 Task: Select the clear console.
Action: Mouse moved to (5, 515)
Screenshot: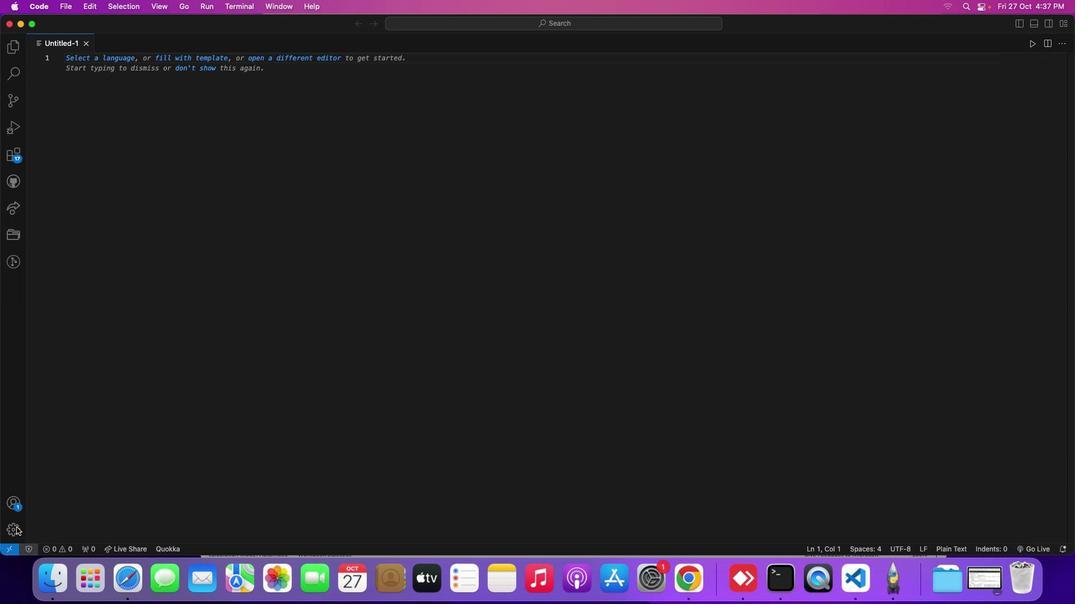 
Action: Mouse pressed left at (5, 515)
Screenshot: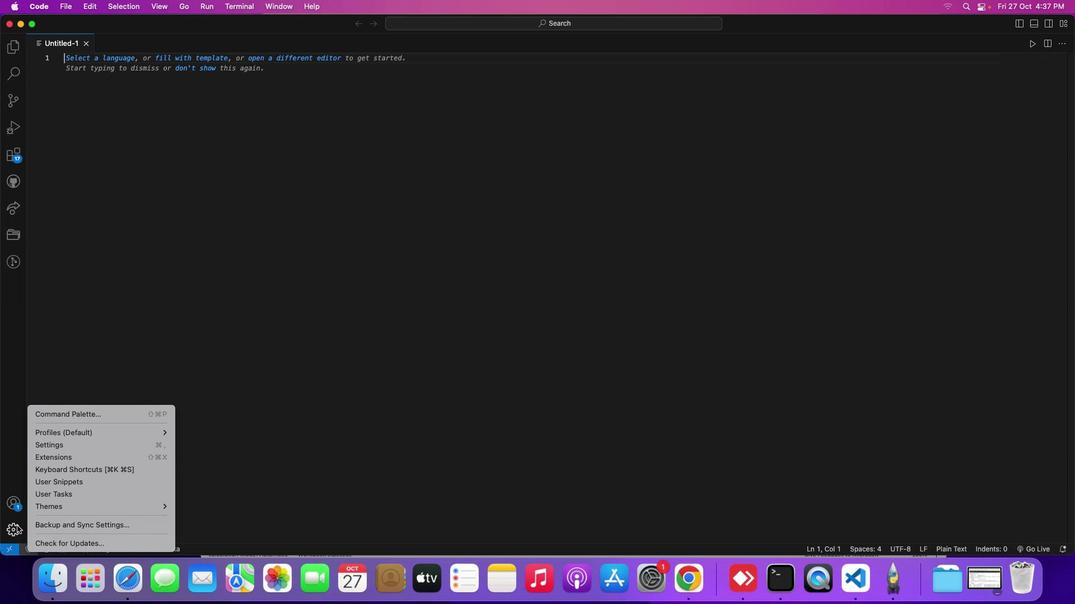 
Action: Mouse moved to (71, 407)
Screenshot: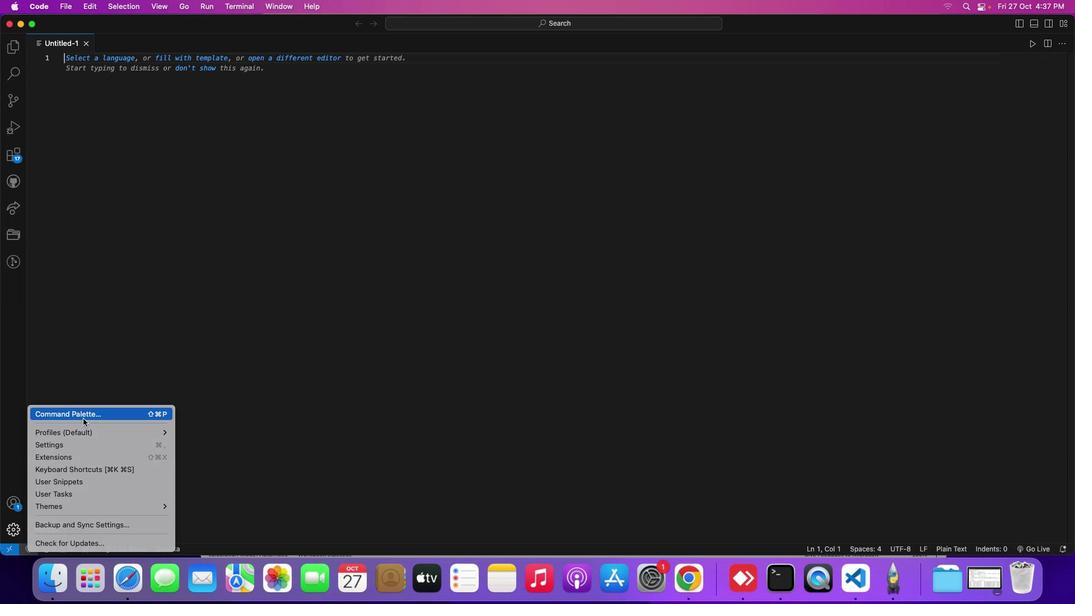 
Action: Mouse pressed left at (71, 407)
Screenshot: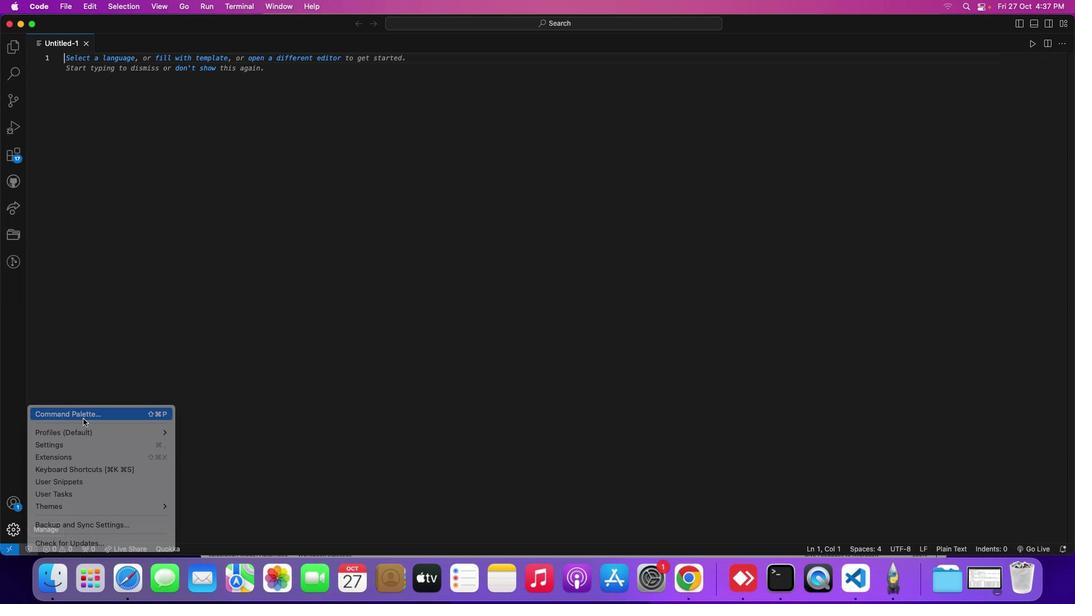 
Action: Mouse moved to (421, 185)
Screenshot: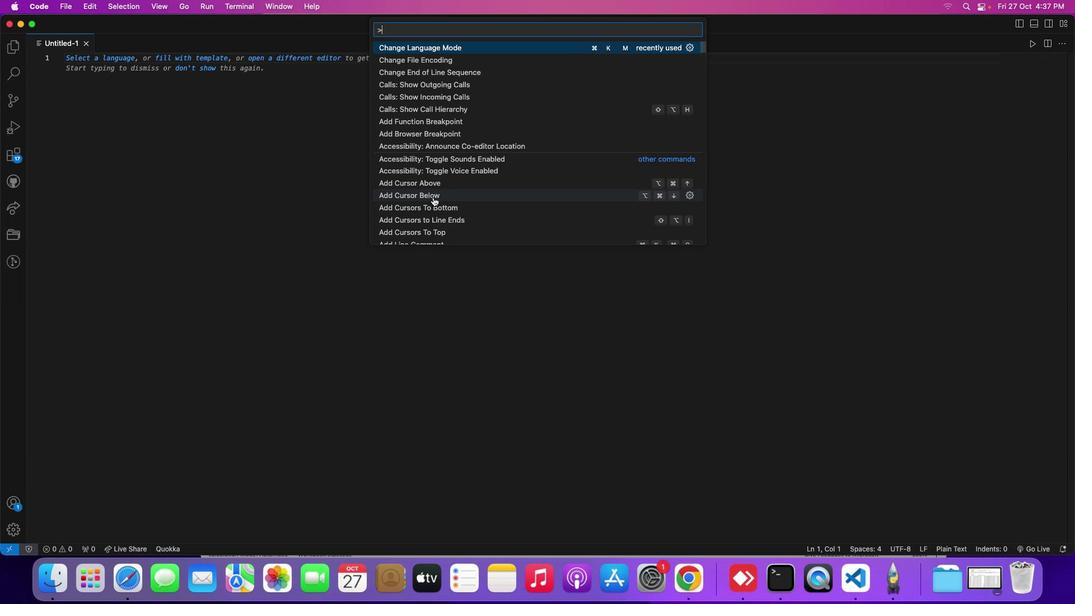 
Action: Mouse scrolled (421, 185) with delta (-11, -10)
Screenshot: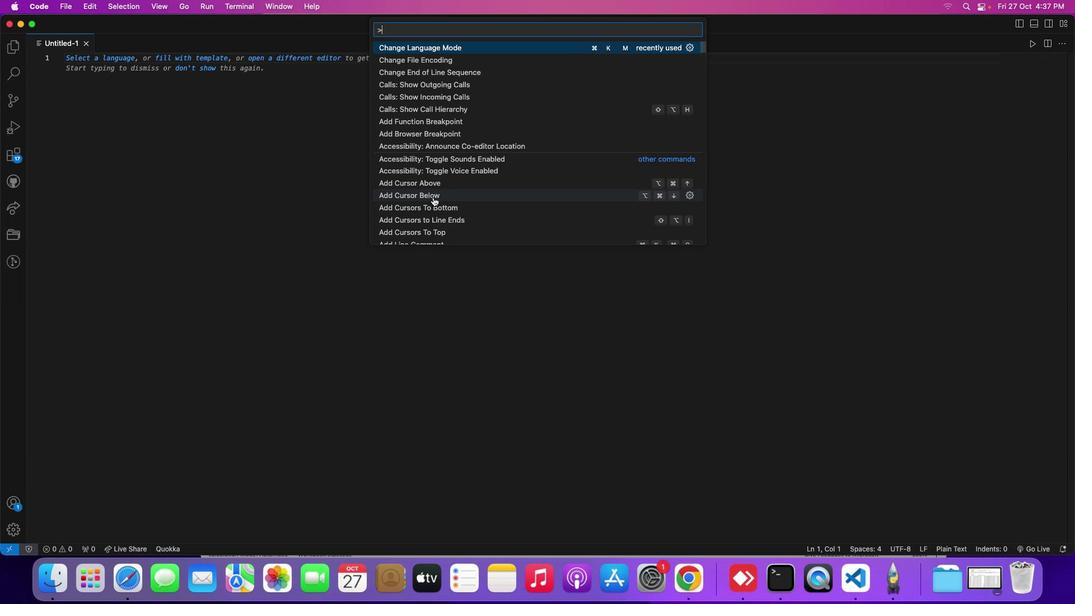 
Action: Mouse moved to (421, 185)
Screenshot: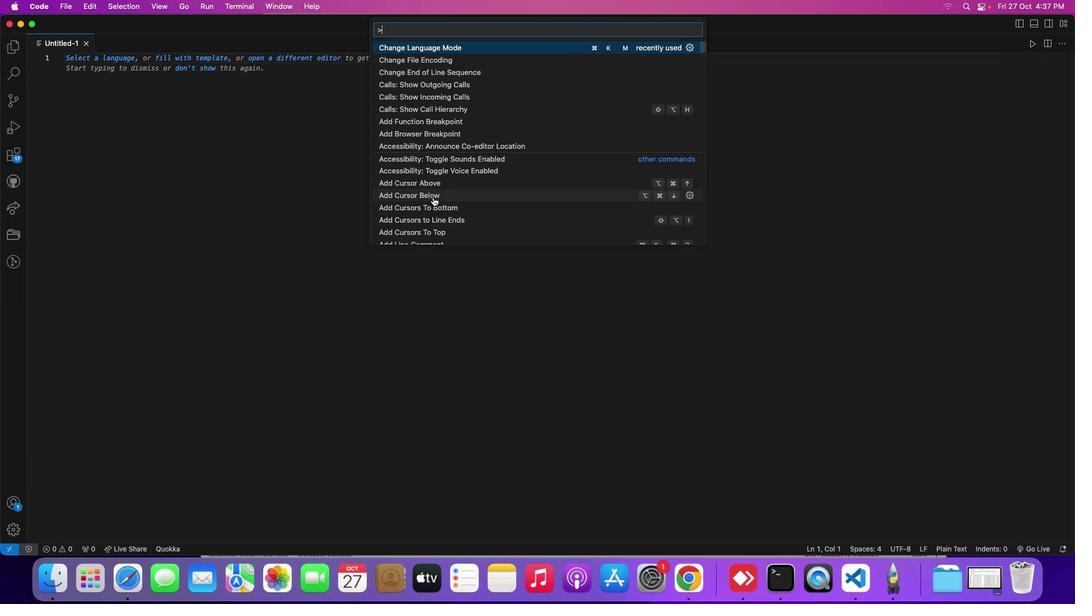 
Action: Mouse scrolled (421, 185) with delta (-11, -10)
Screenshot: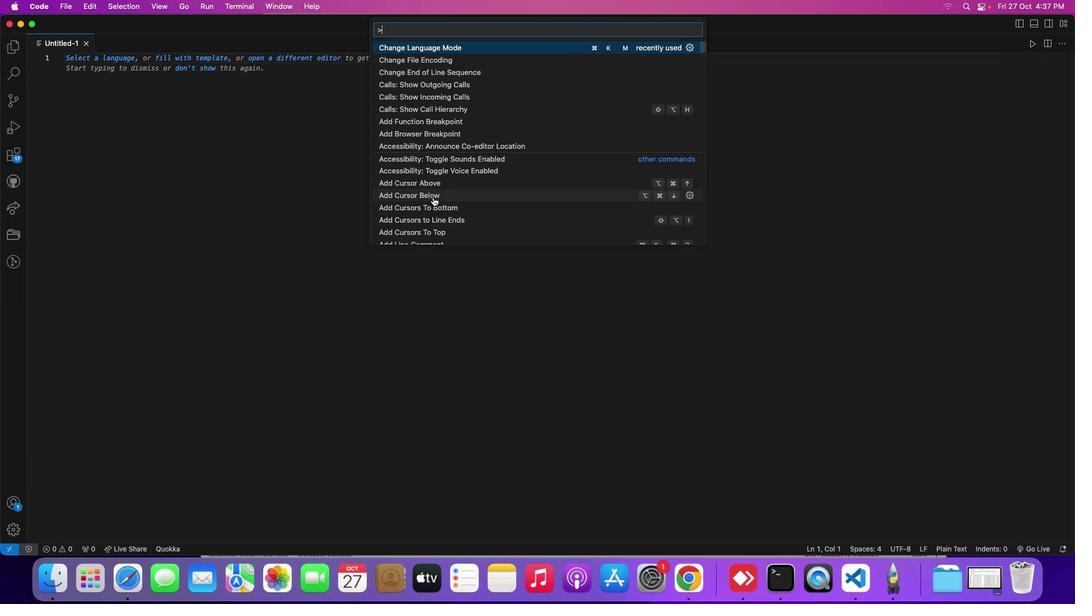 
Action: Mouse moved to (421, 185)
Screenshot: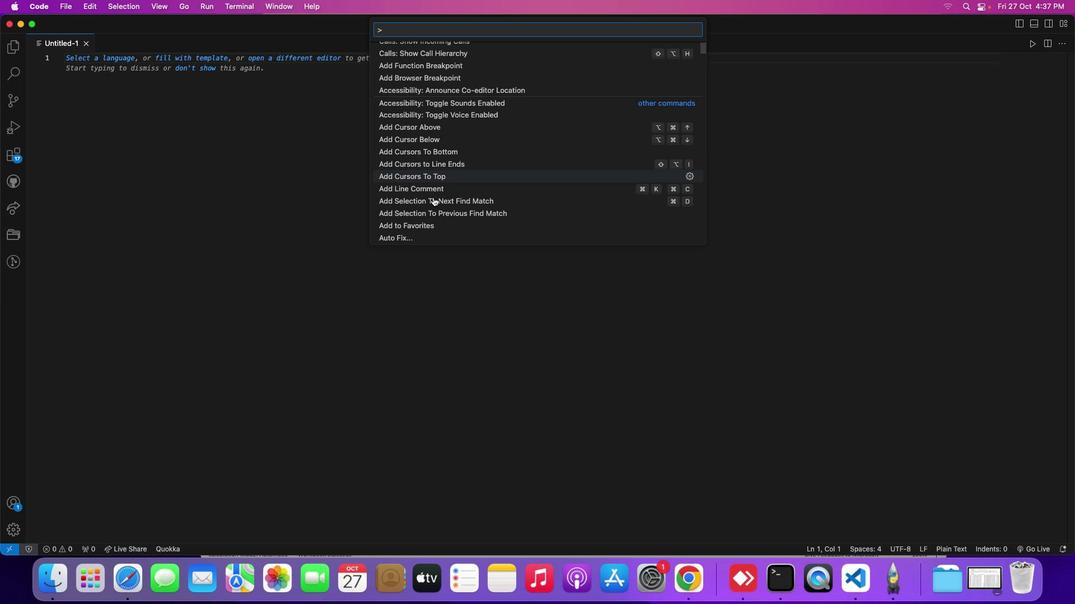 
Action: Mouse scrolled (421, 185) with delta (-11, -11)
Screenshot: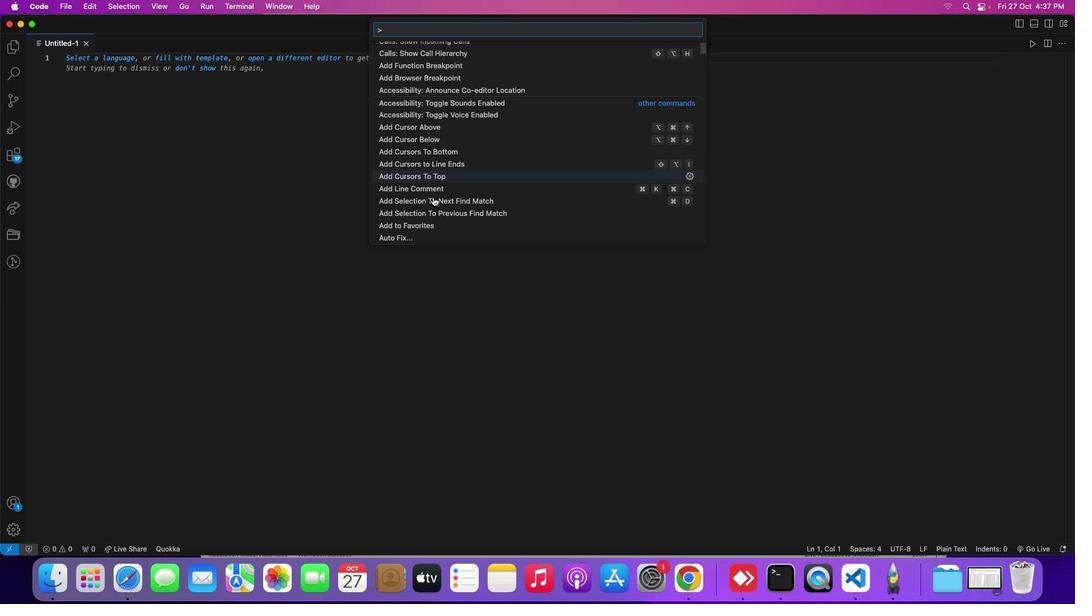
Action: Mouse moved to (421, 185)
Screenshot: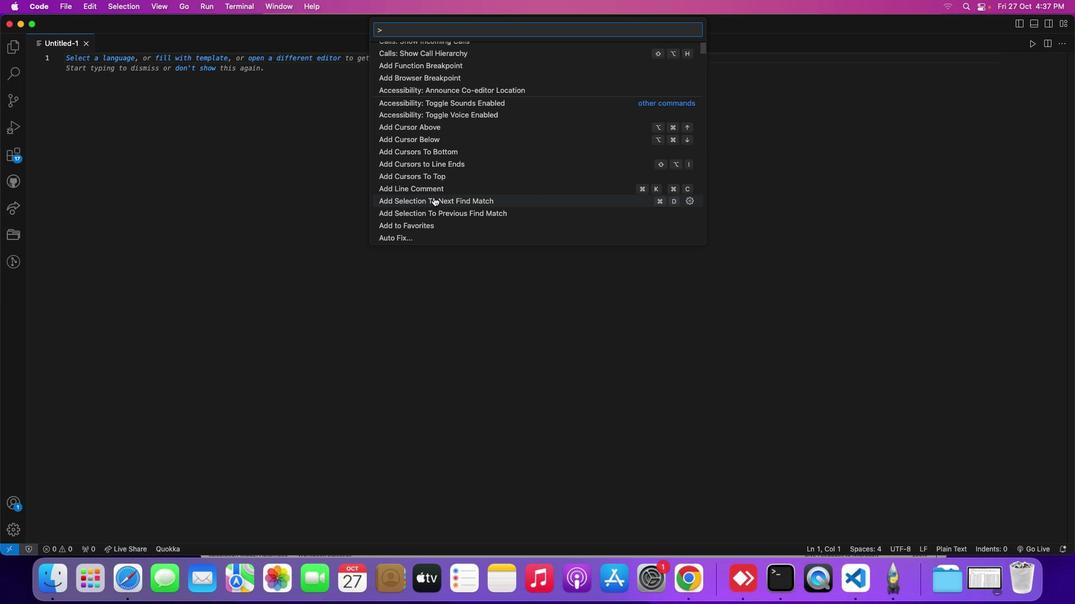 
Action: Mouse scrolled (421, 185) with delta (-11, -11)
Screenshot: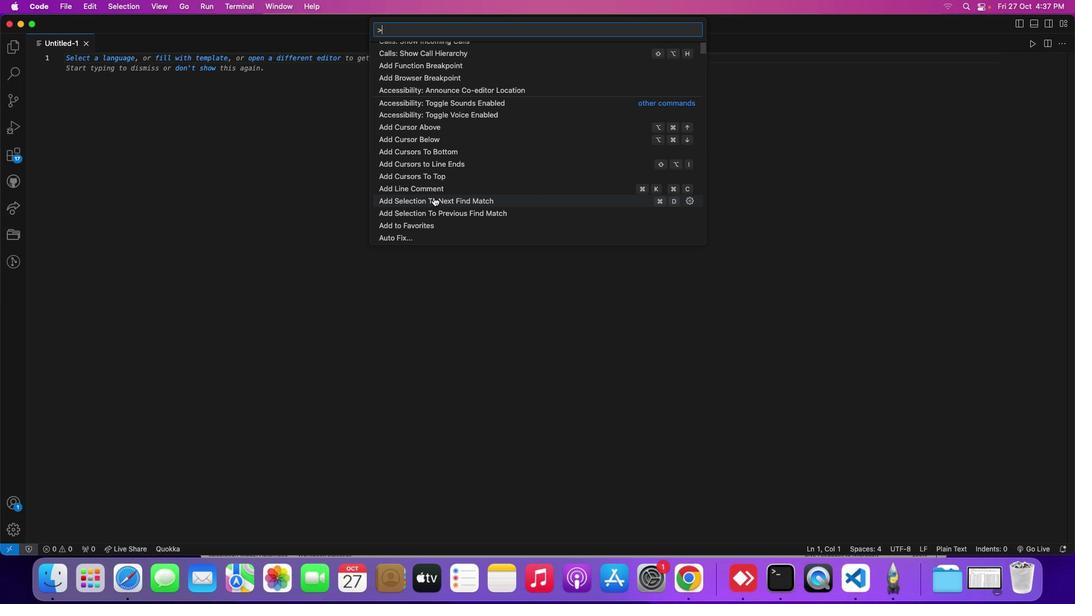 
Action: Mouse moved to (450, 204)
Screenshot: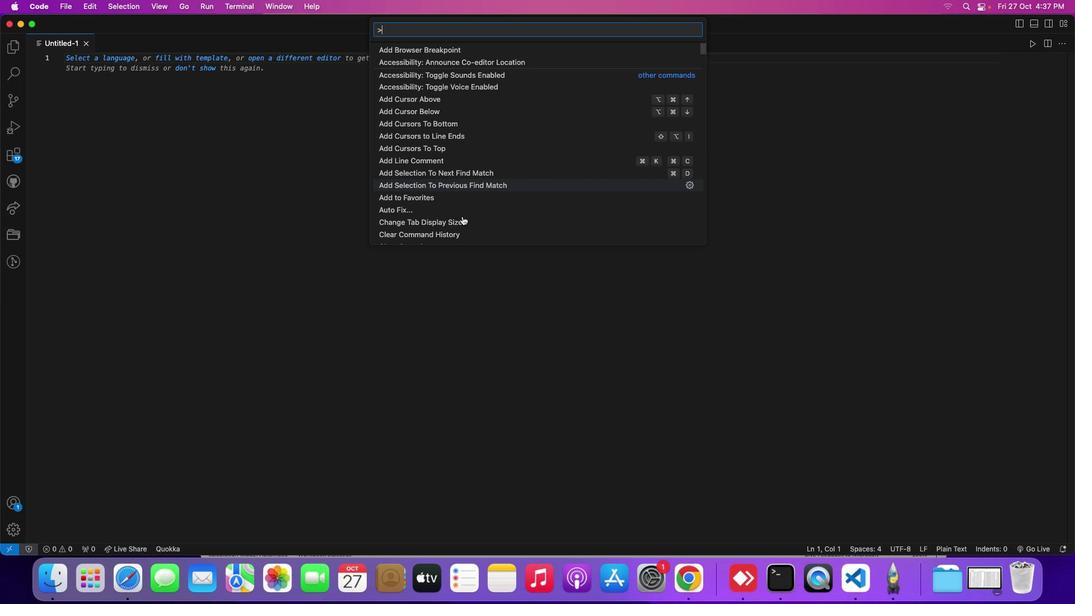 
Action: Mouse scrolled (450, 204) with delta (-11, -11)
Screenshot: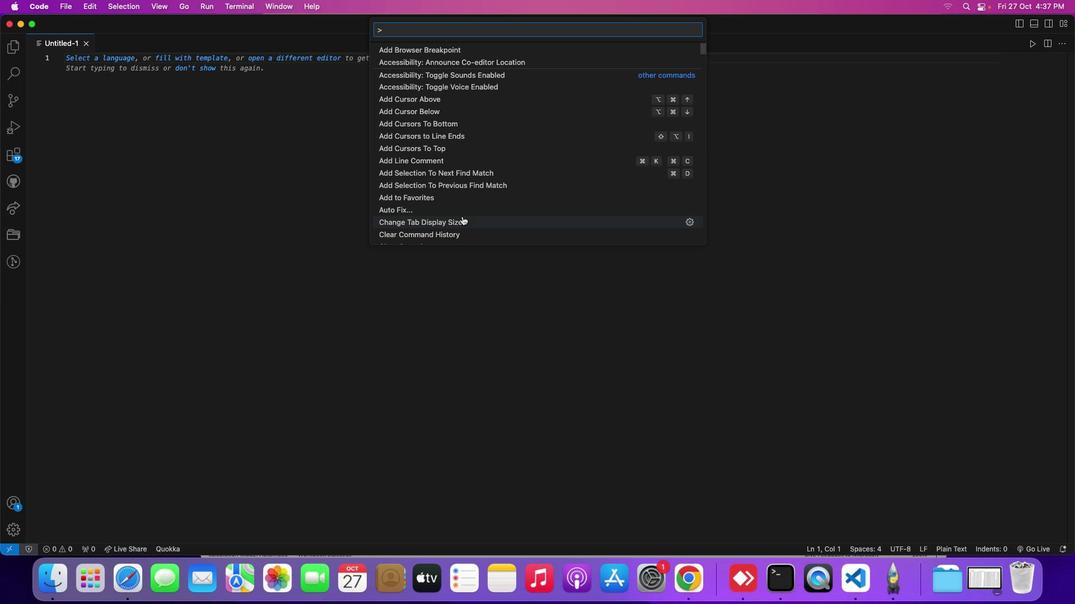 
Action: Mouse scrolled (450, 204) with delta (-11, -11)
Screenshot: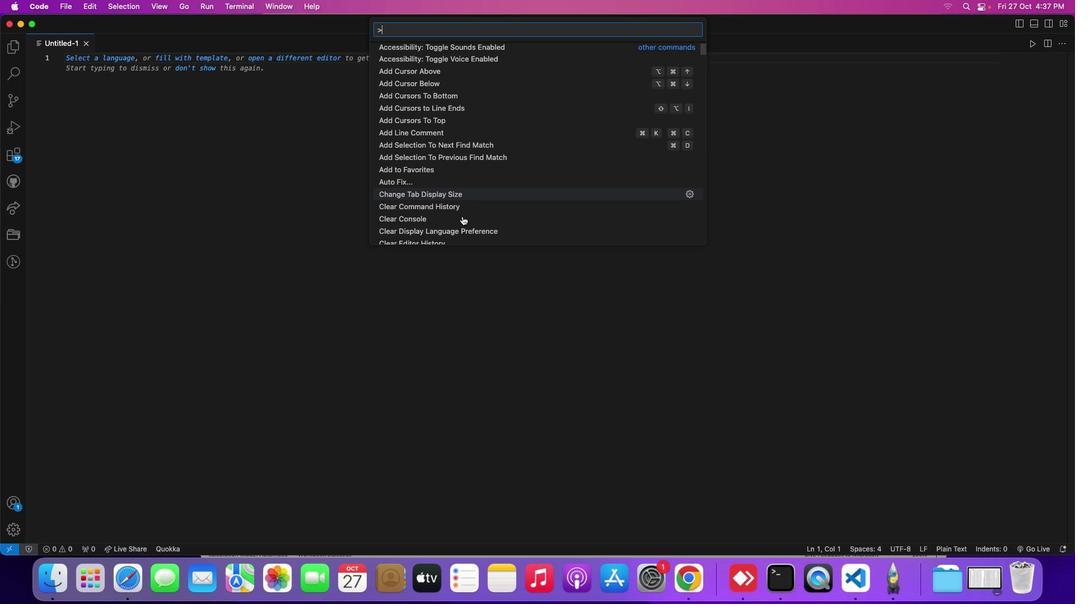 
Action: Mouse moved to (408, 210)
Screenshot: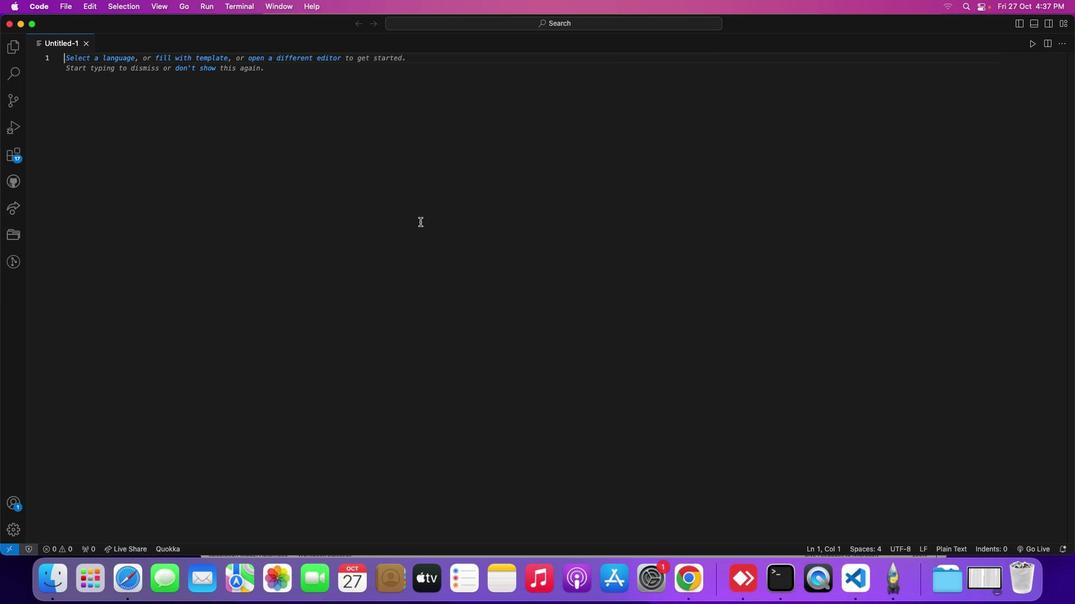 
Action: Mouse pressed left at (408, 210)
Screenshot: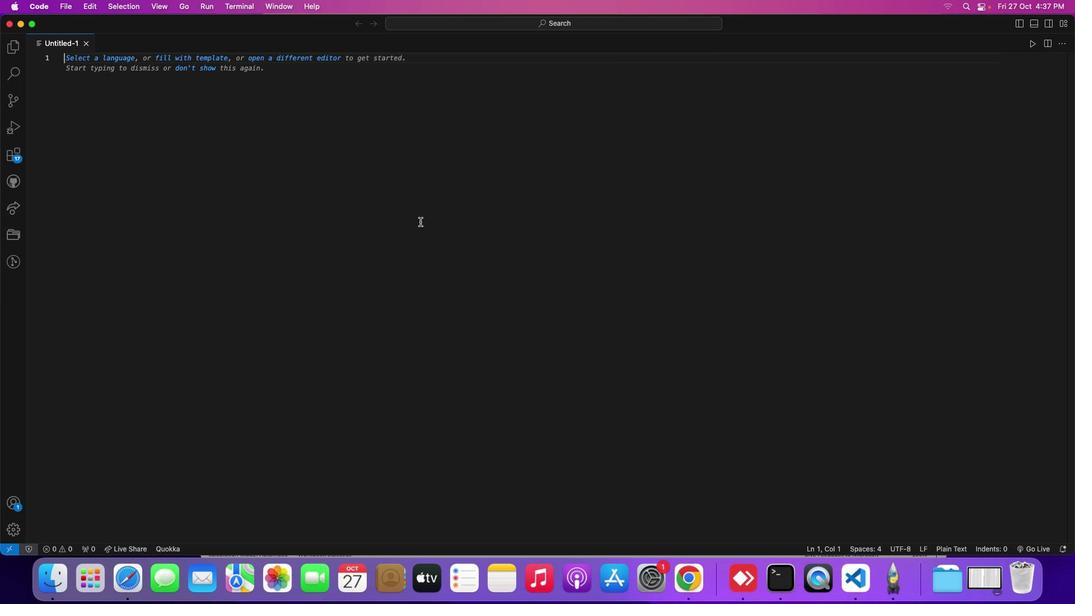 
Action: Mouse moved to (821, 276)
Screenshot: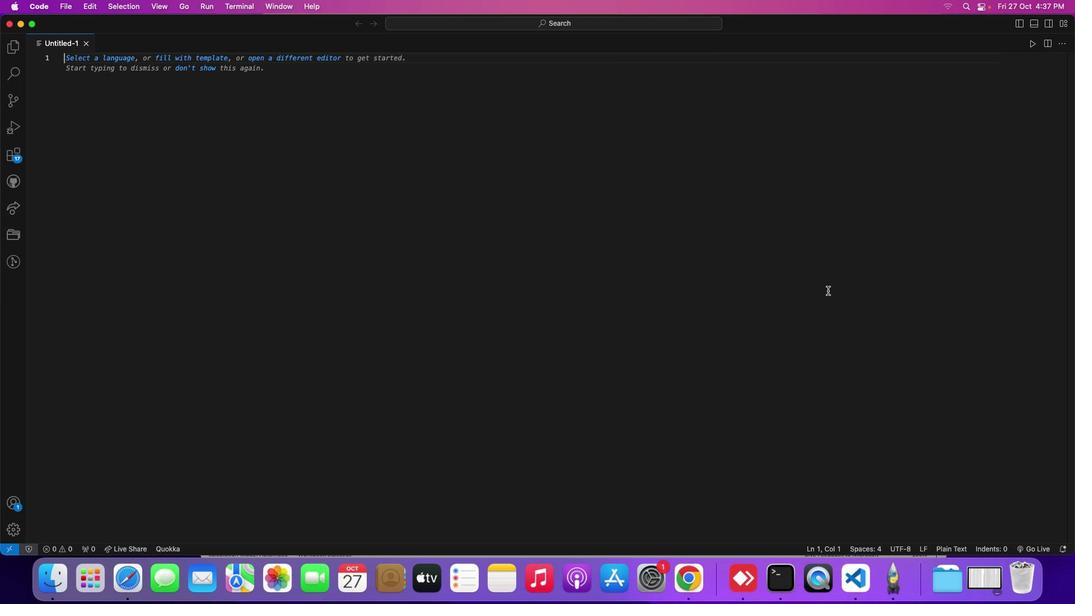 
